Task: Set "Default preset setting used" for "H.264/MPEG-4 Part 10/AVC encoder (x264)" to slower.
Action: Mouse moved to (100, 12)
Screenshot: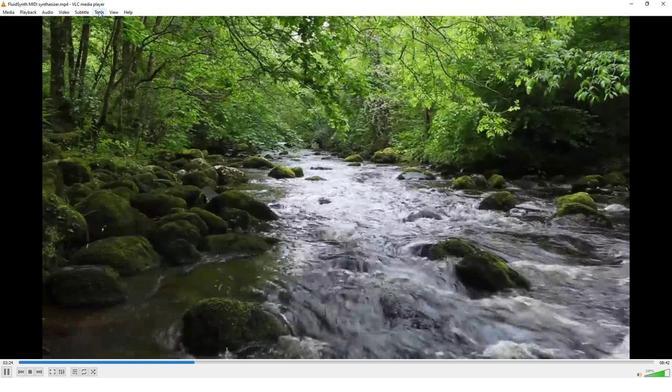 
Action: Mouse pressed left at (100, 12)
Screenshot: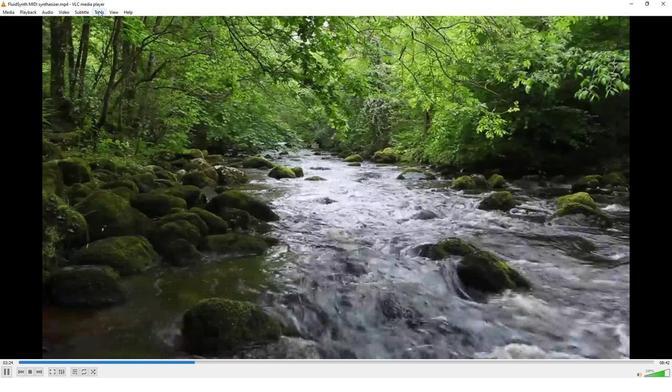 
Action: Mouse moved to (118, 98)
Screenshot: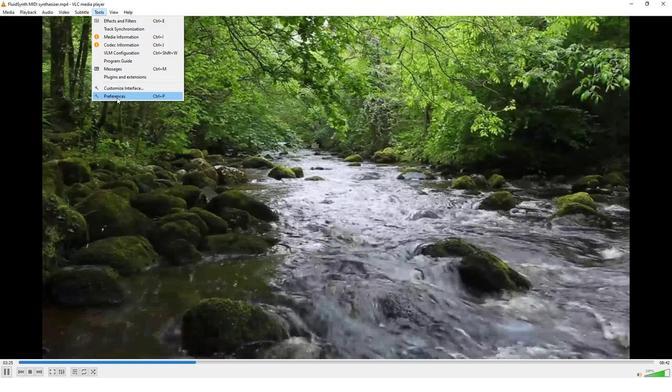 
Action: Mouse pressed left at (118, 98)
Screenshot: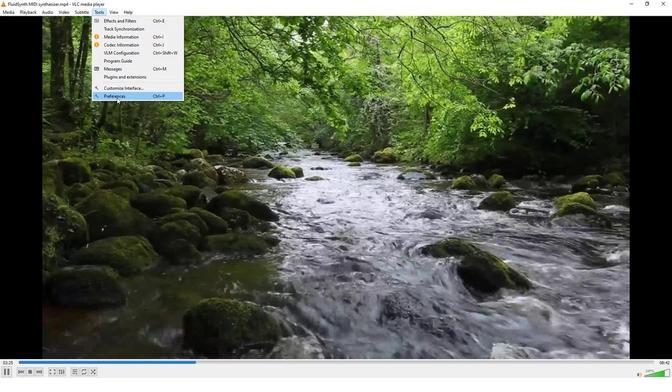 
Action: Mouse moved to (80, 294)
Screenshot: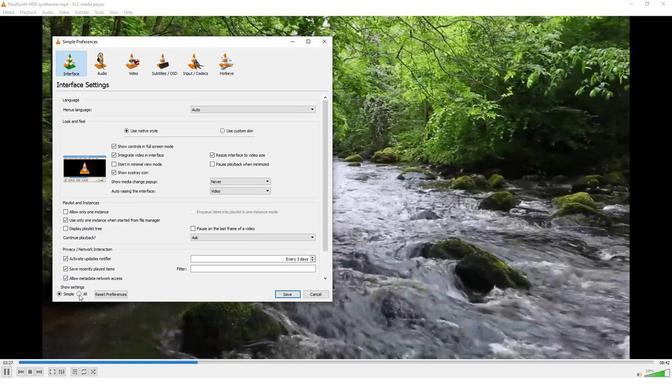 
Action: Mouse pressed left at (80, 294)
Screenshot: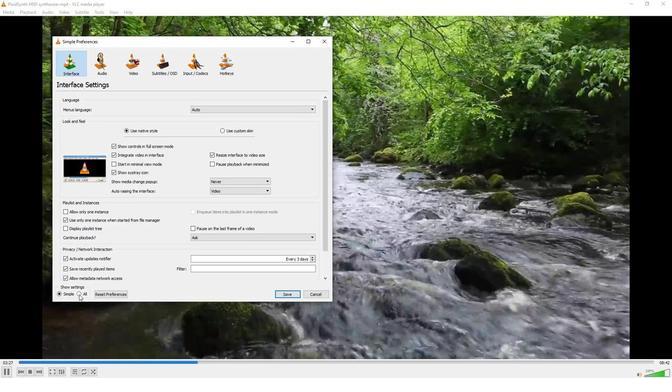 
Action: Mouse moved to (69, 223)
Screenshot: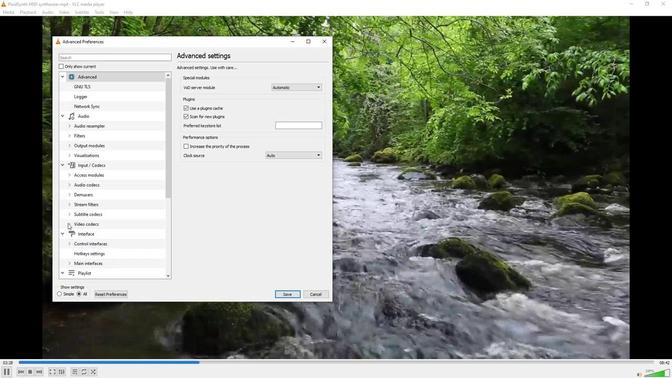 
Action: Mouse pressed left at (69, 223)
Screenshot: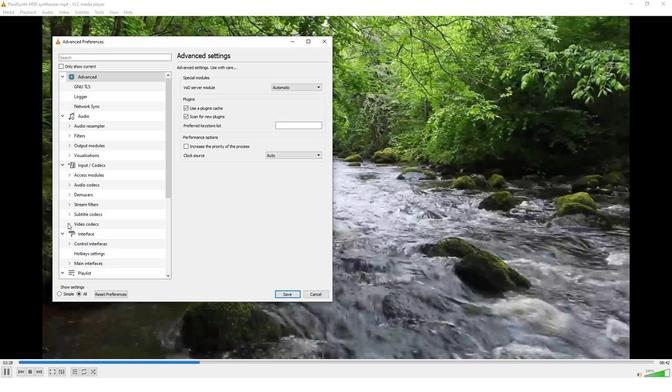 
Action: Mouse moved to (88, 257)
Screenshot: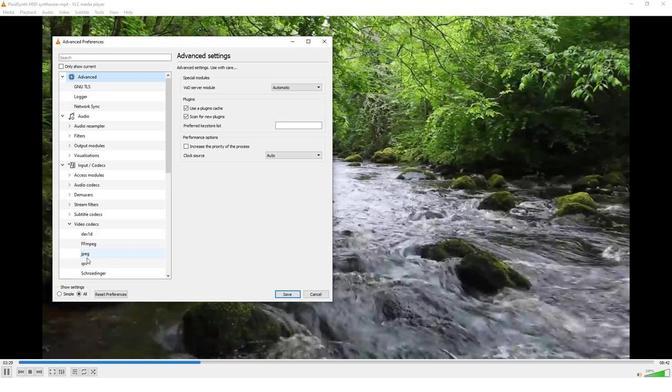 
Action: Mouse scrolled (88, 257) with delta (0, 0)
Screenshot: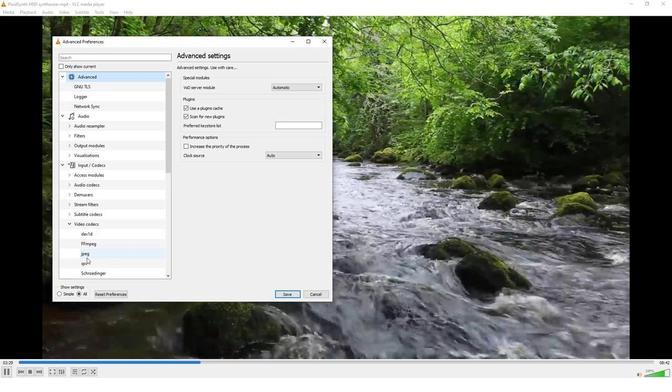 
Action: Mouse moved to (90, 271)
Screenshot: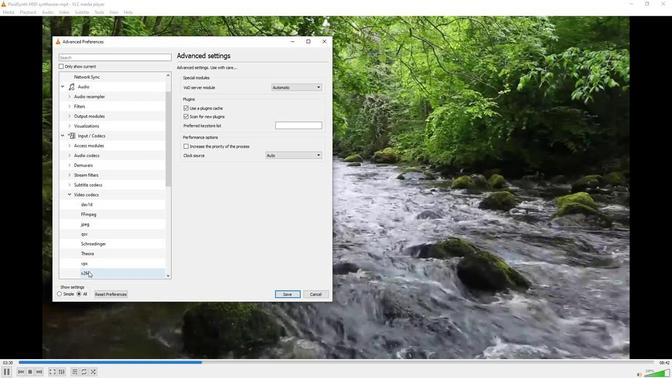 
Action: Mouse pressed left at (90, 271)
Screenshot: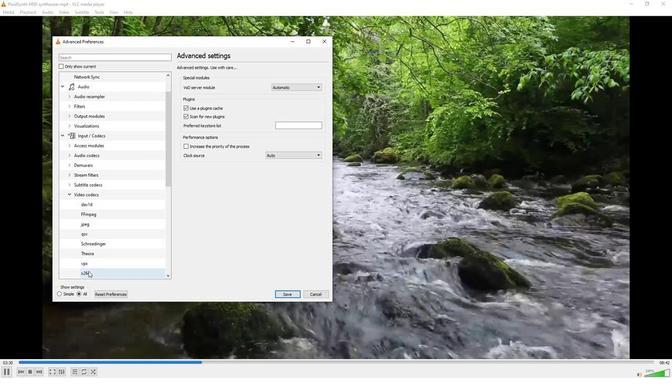 
Action: Mouse moved to (221, 210)
Screenshot: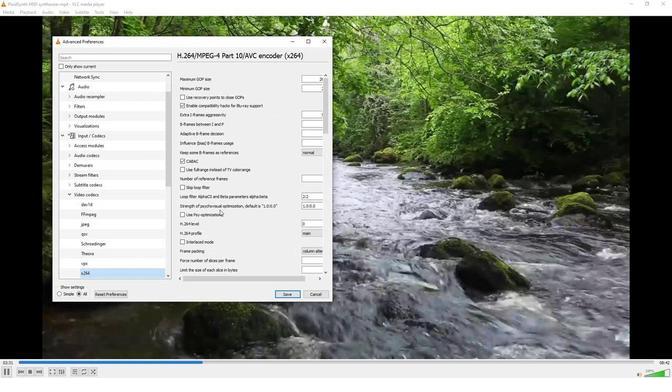 
Action: Mouse scrolled (221, 209) with delta (0, 0)
Screenshot: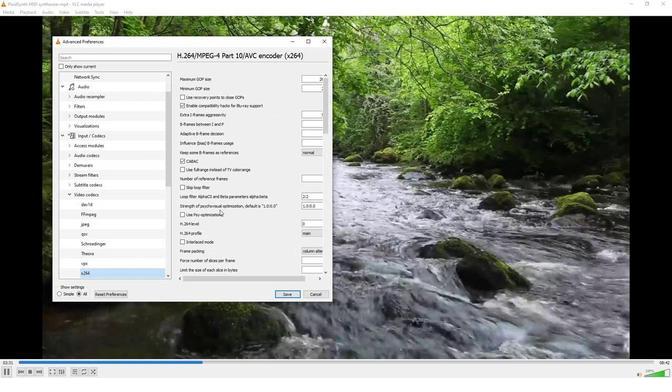 
Action: Mouse scrolled (221, 209) with delta (0, 0)
Screenshot: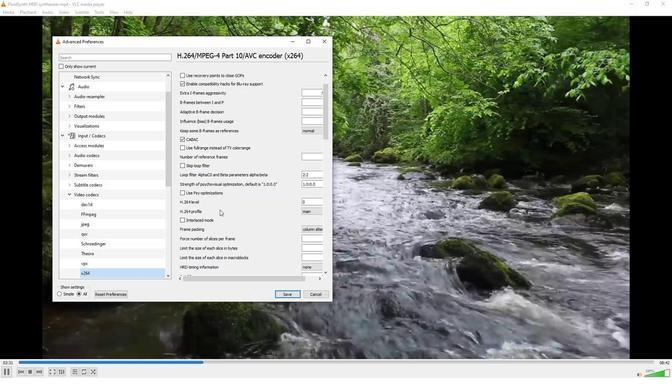 
Action: Mouse scrolled (221, 209) with delta (0, 0)
Screenshot: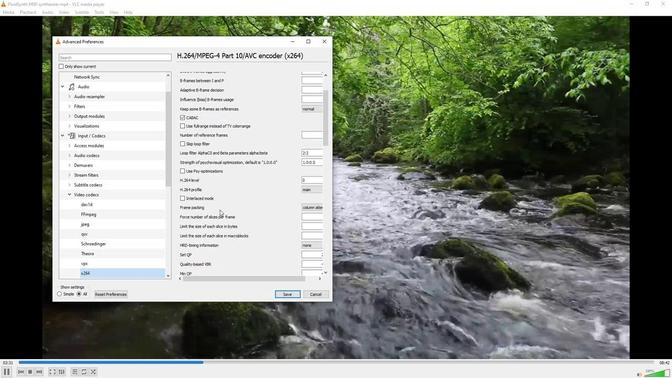
Action: Mouse scrolled (221, 209) with delta (0, 0)
Screenshot: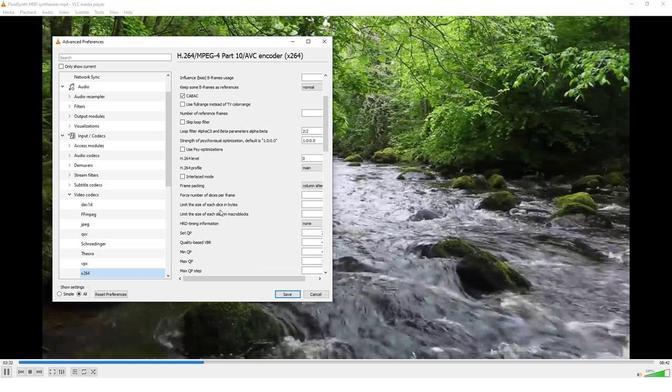 
Action: Mouse scrolled (221, 209) with delta (0, 0)
Screenshot: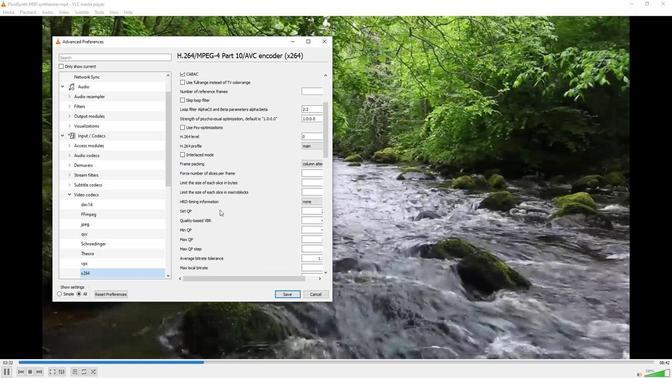 
Action: Mouse scrolled (221, 209) with delta (0, 0)
Screenshot: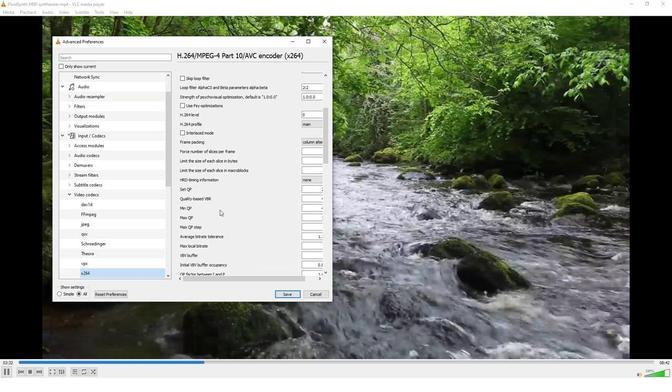 
Action: Mouse scrolled (221, 209) with delta (0, 0)
Screenshot: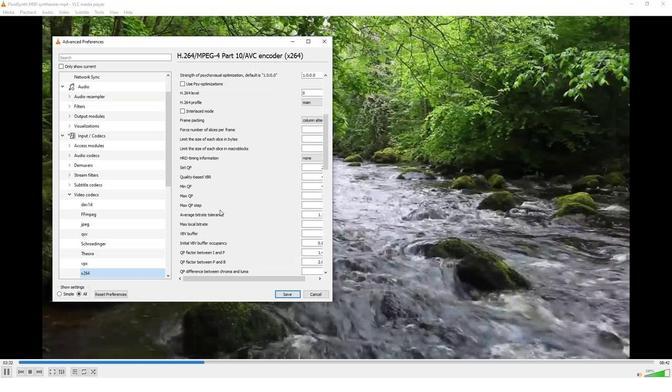 
Action: Mouse scrolled (221, 209) with delta (0, 0)
Screenshot: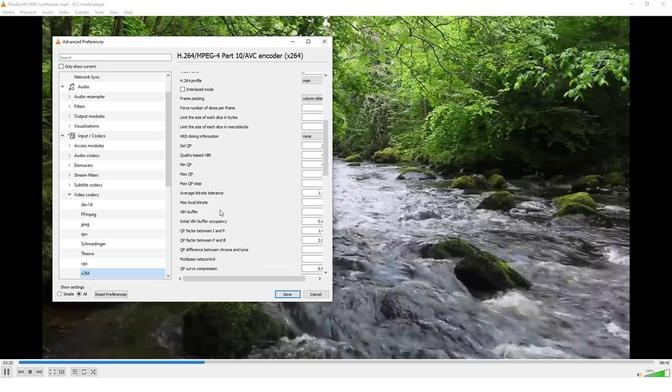 
Action: Mouse scrolled (221, 209) with delta (0, 0)
Screenshot: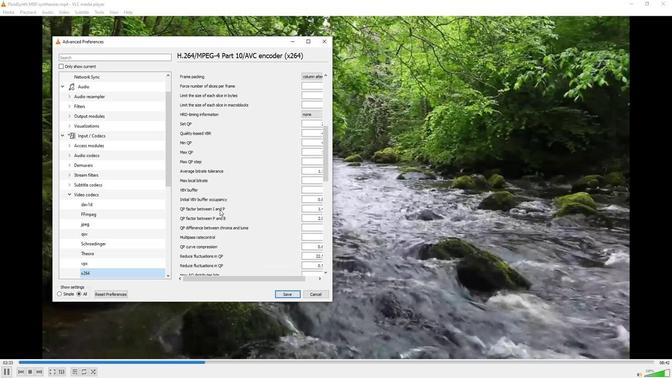 
Action: Mouse scrolled (221, 209) with delta (0, 0)
Screenshot: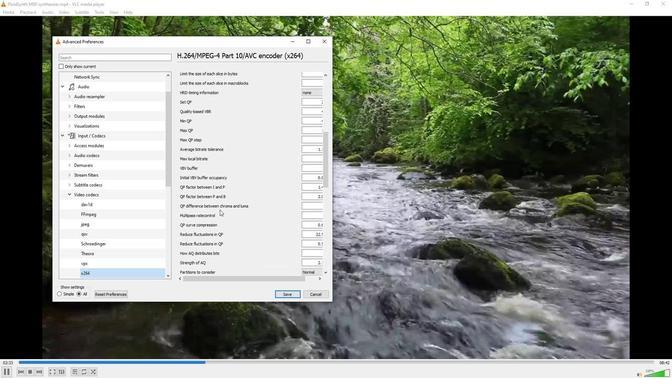 
Action: Mouse scrolled (221, 209) with delta (0, 0)
Screenshot: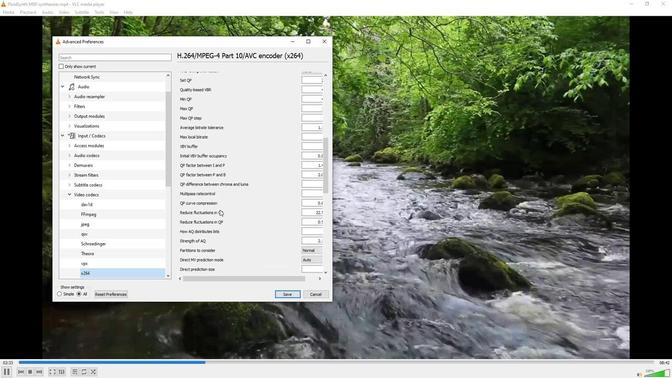 
Action: Mouse scrolled (221, 209) with delta (0, 0)
Screenshot: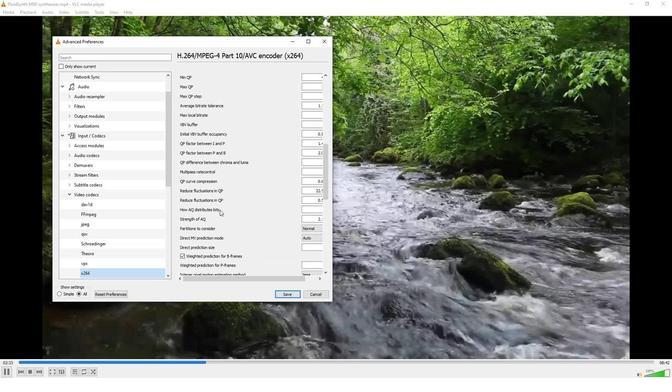 
Action: Mouse scrolled (221, 209) with delta (0, 0)
Screenshot: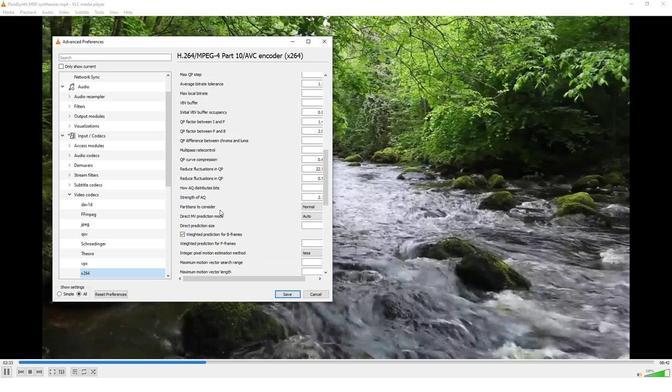 
Action: Mouse scrolled (221, 209) with delta (0, 0)
Screenshot: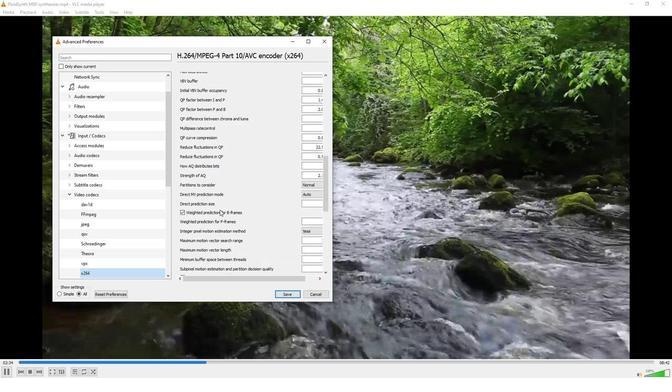 
Action: Mouse scrolled (221, 209) with delta (0, 0)
Screenshot: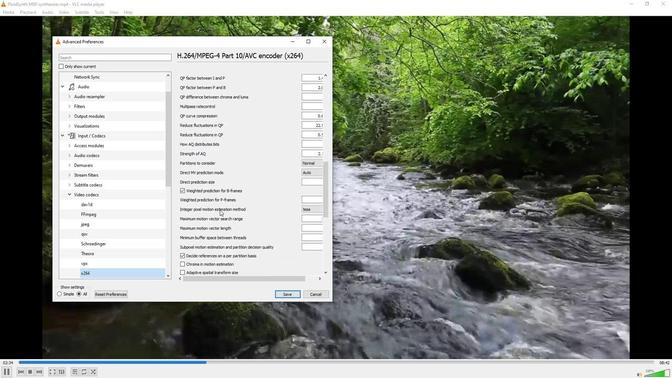 
Action: Mouse scrolled (221, 209) with delta (0, 0)
Screenshot: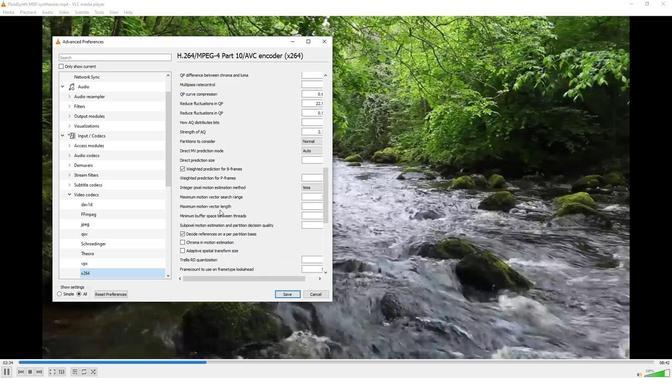 
Action: Mouse scrolled (221, 209) with delta (0, 0)
Screenshot: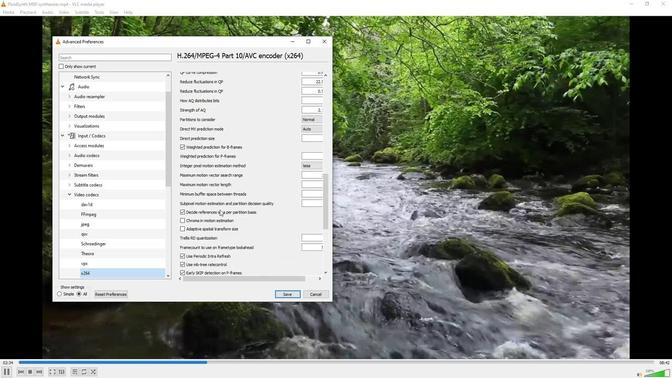 
Action: Mouse scrolled (221, 209) with delta (0, 0)
Screenshot: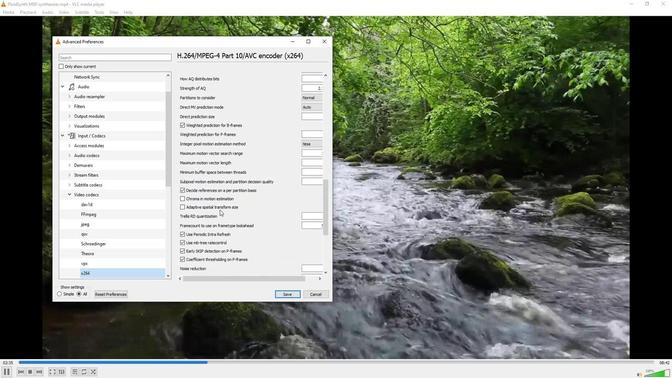 
Action: Mouse scrolled (221, 209) with delta (0, 0)
Screenshot: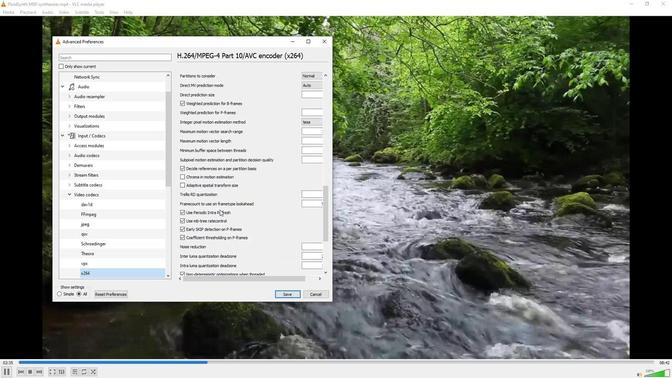 
Action: Mouse moved to (221, 210)
Screenshot: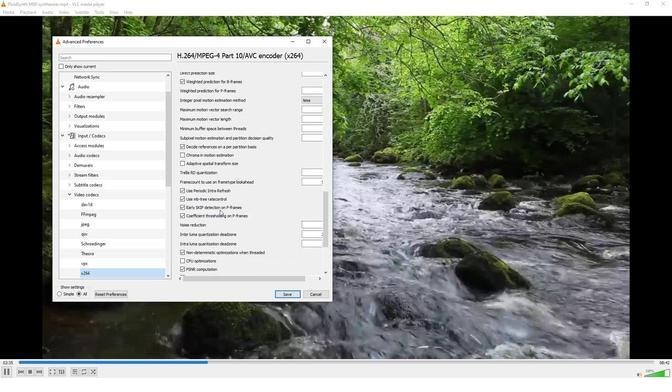 
Action: Mouse scrolled (221, 209) with delta (0, 0)
Screenshot: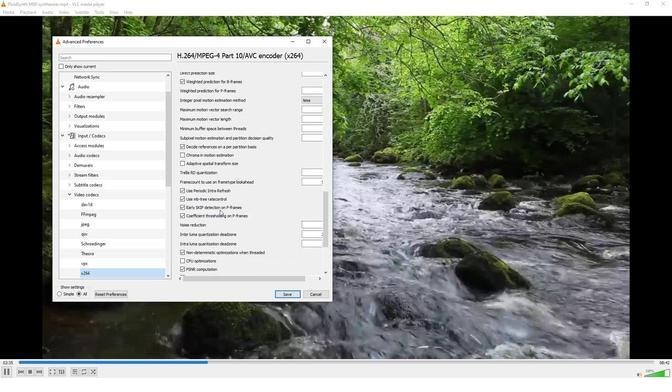 
Action: Mouse moved to (223, 213)
Screenshot: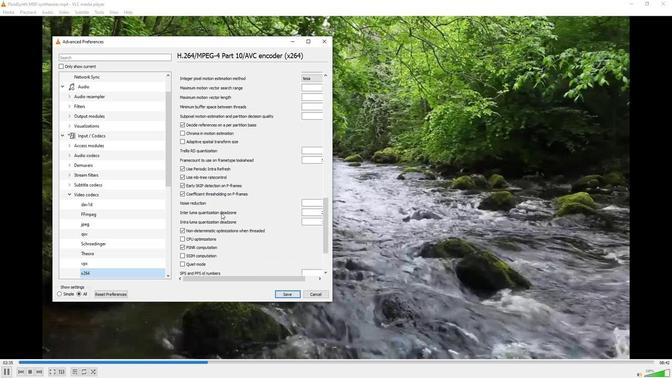 
Action: Mouse scrolled (223, 213) with delta (0, 0)
Screenshot: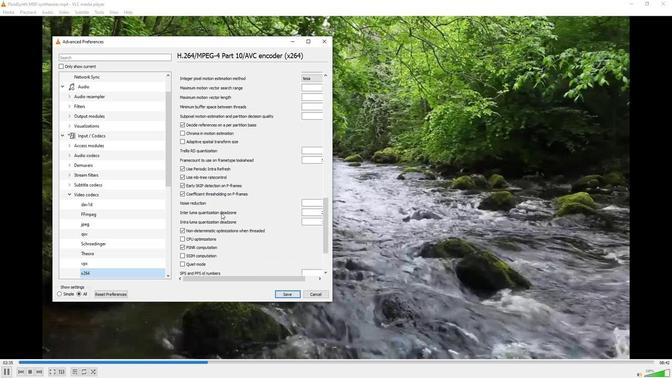
Action: Mouse scrolled (223, 213) with delta (0, 0)
Screenshot: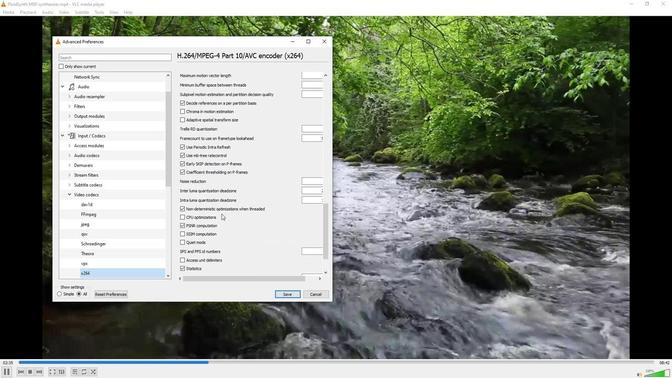 
Action: Mouse scrolled (223, 213) with delta (0, 0)
Screenshot: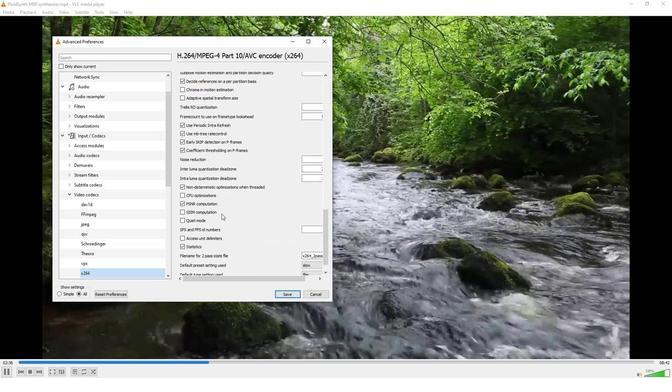 
Action: Mouse scrolled (223, 213) with delta (0, 0)
Screenshot: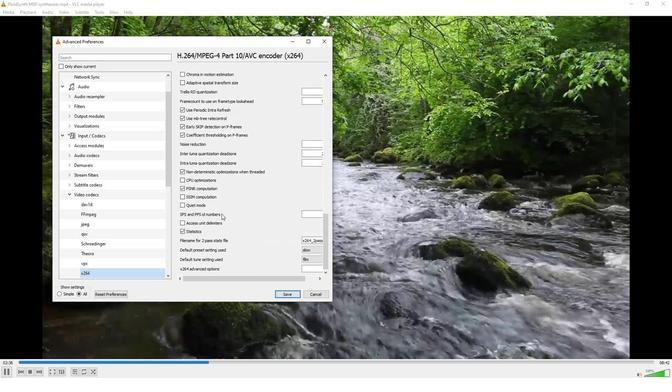 
Action: Mouse scrolled (223, 213) with delta (0, 0)
Screenshot: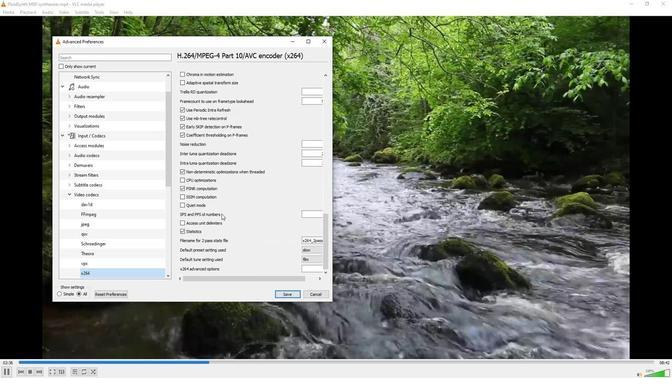 
Action: Mouse moved to (309, 249)
Screenshot: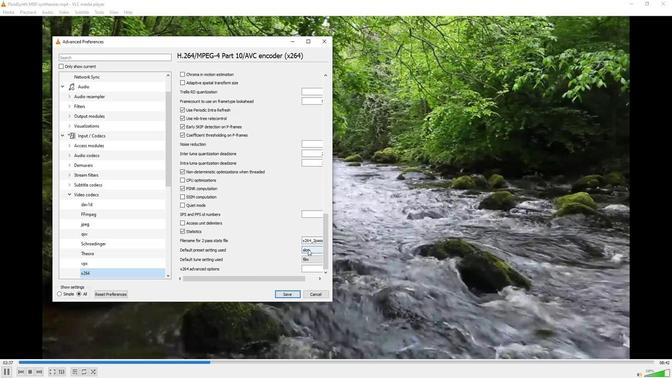
Action: Mouse pressed left at (309, 249)
Screenshot: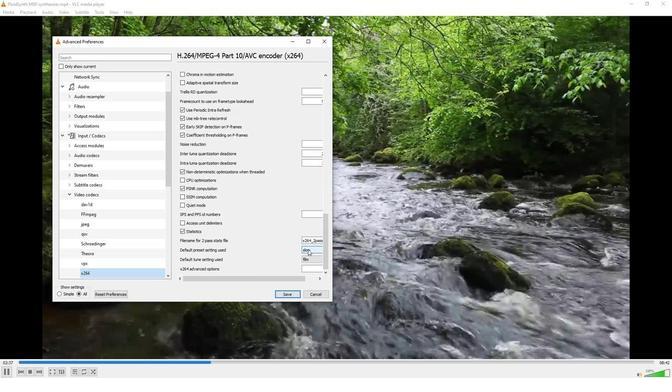 
Action: Mouse moved to (309, 286)
Screenshot: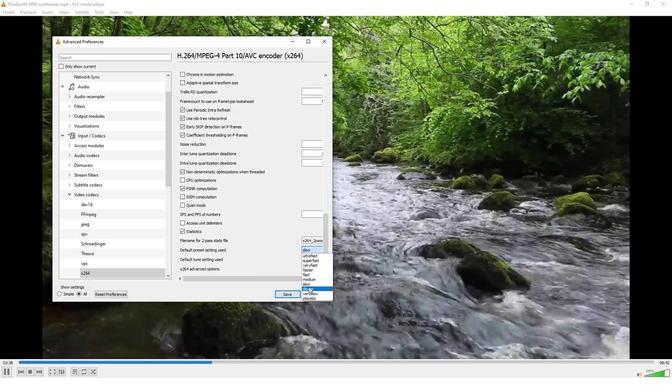 
Action: Mouse pressed left at (309, 286)
Screenshot: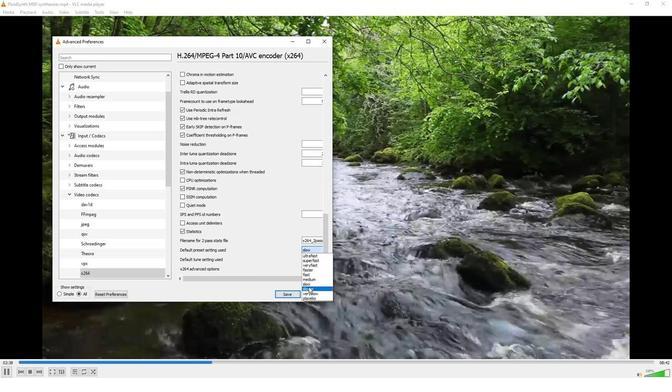 
